 Task: Add Parch Spirits Spiced Pinarita Non-Alcoholic Agave Cocktail 4 Pack Cans to the cart.
Action: Mouse moved to (900, 317)
Screenshot: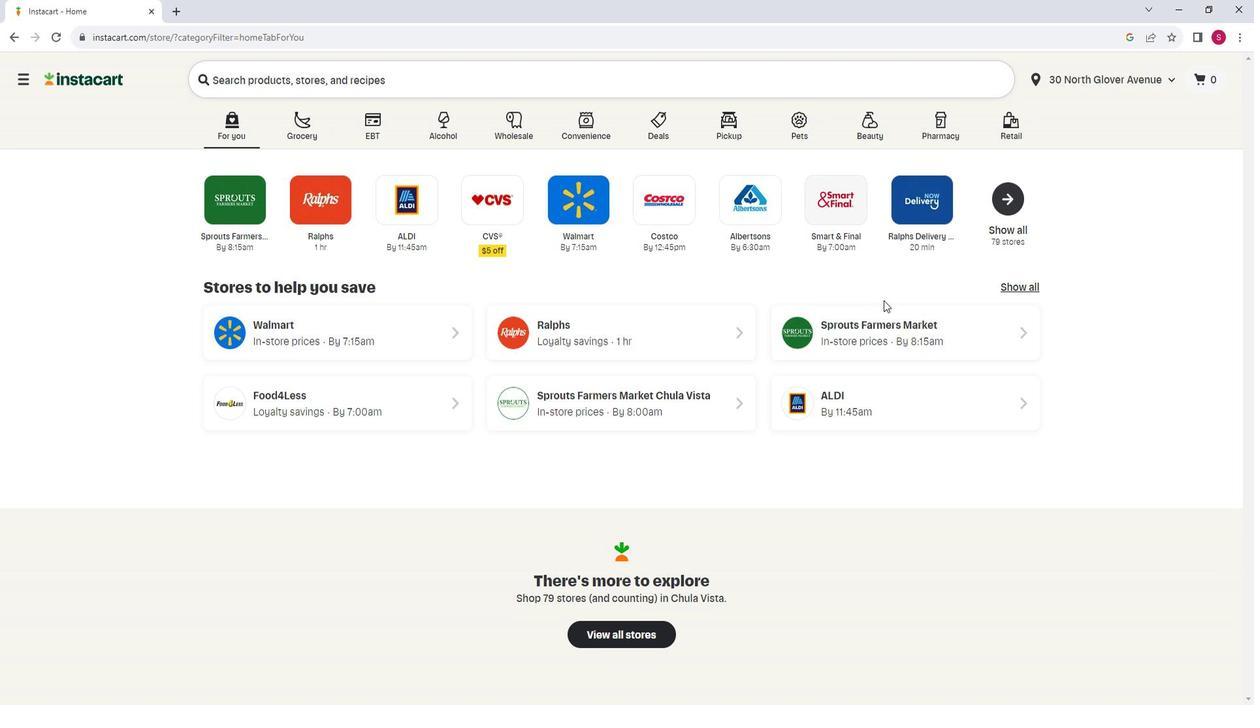 
Action: Mouse pressed left at (900, 317)
Screenshot: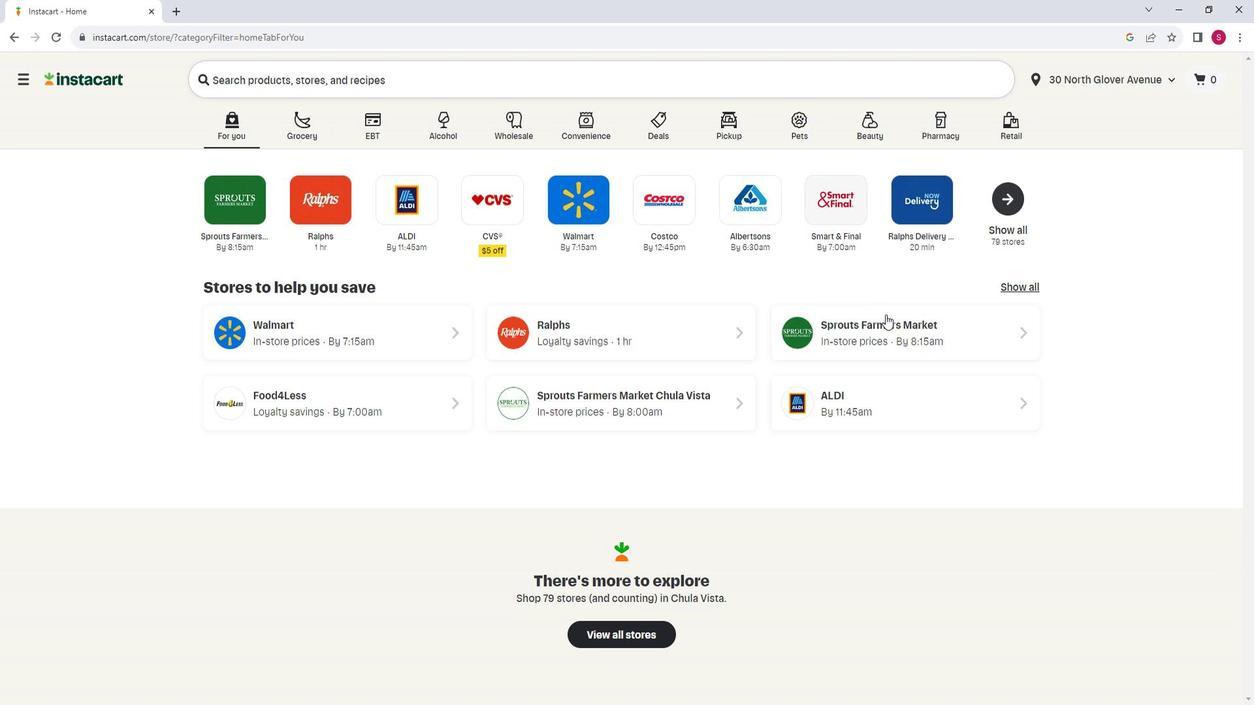 
Action: Mouse moved to (94, 409)
Screenshot: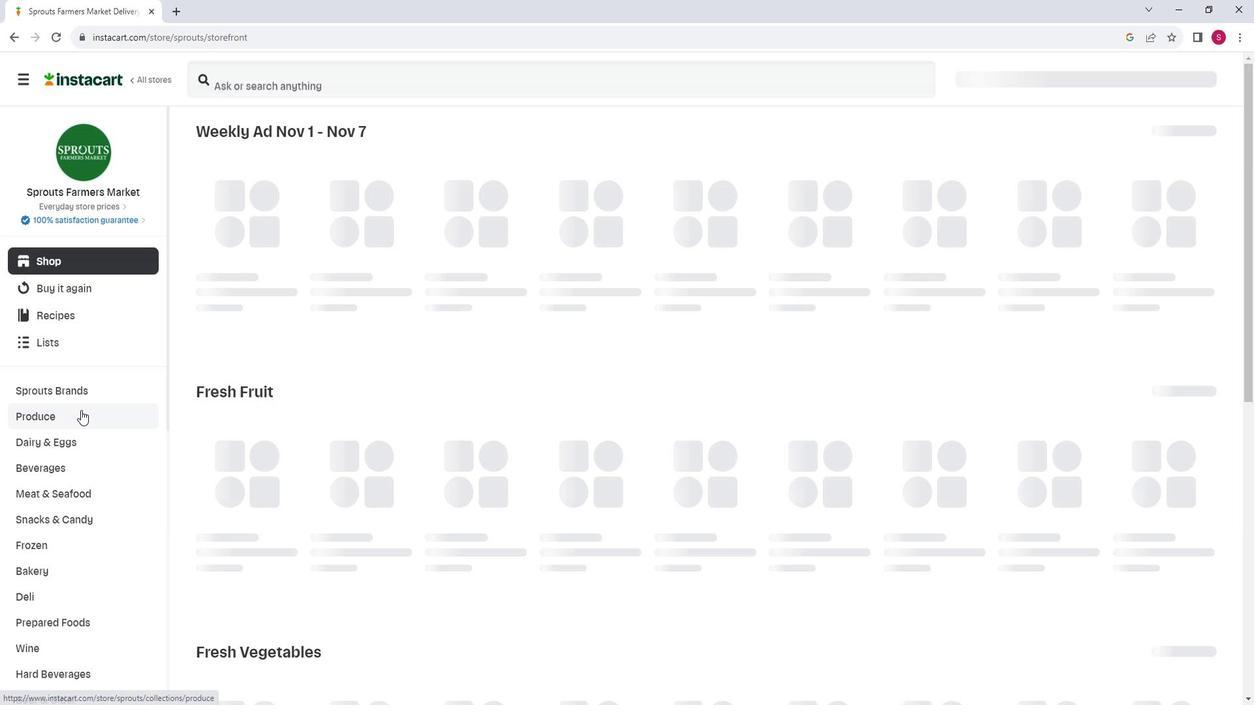 
Action: Mouse scrolled (94, 408) with delta (0, 0)
Screenshot: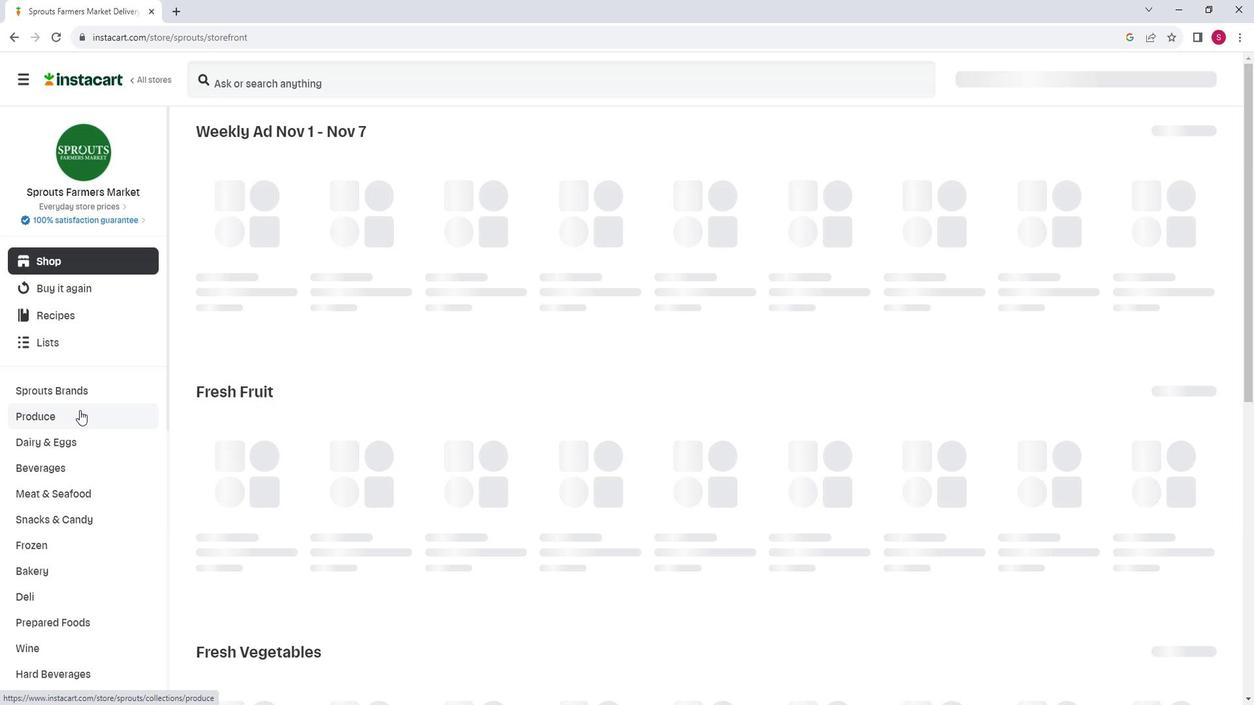 
Action: Mouse scrolled (94, 408) with delta (0, 0)
Screenshot: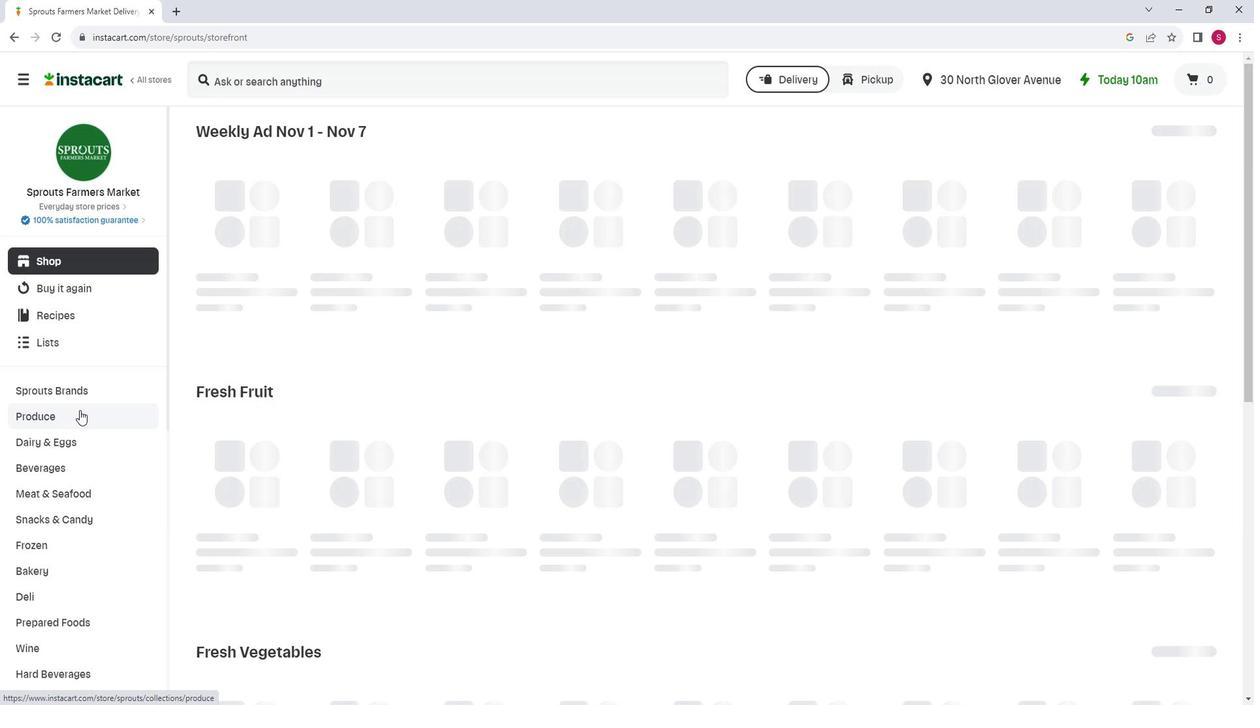 
Action: Mouse scrolled (94, 408) with delta (0, 0)
Screenshot: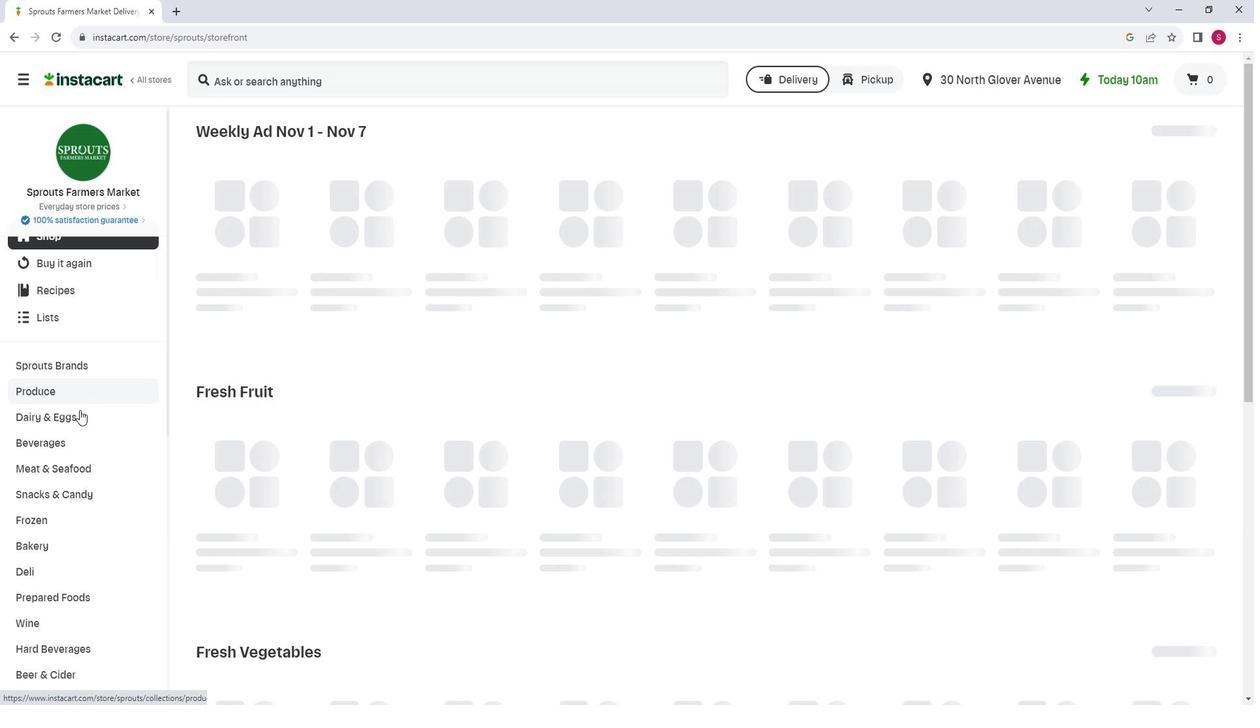 
Action: Mouse moved to (94, 493)
Screenshot: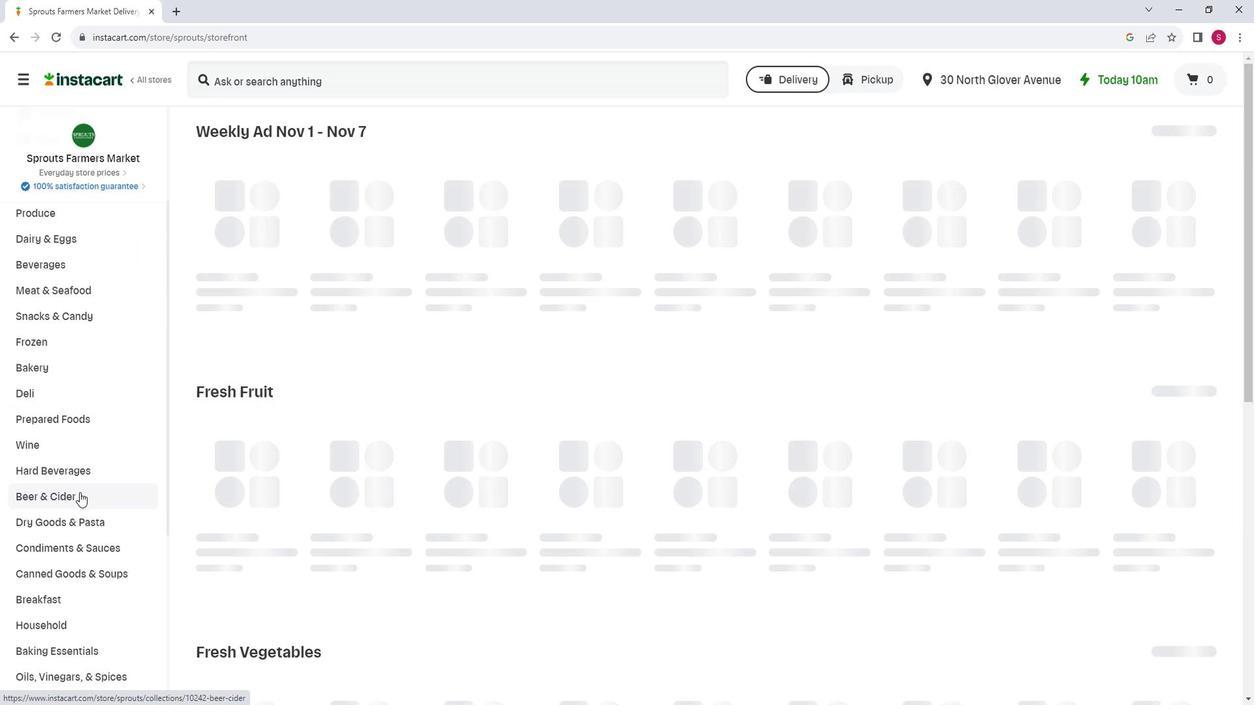 
Action: Mouse pressed left at (94, 493)
Screenshot: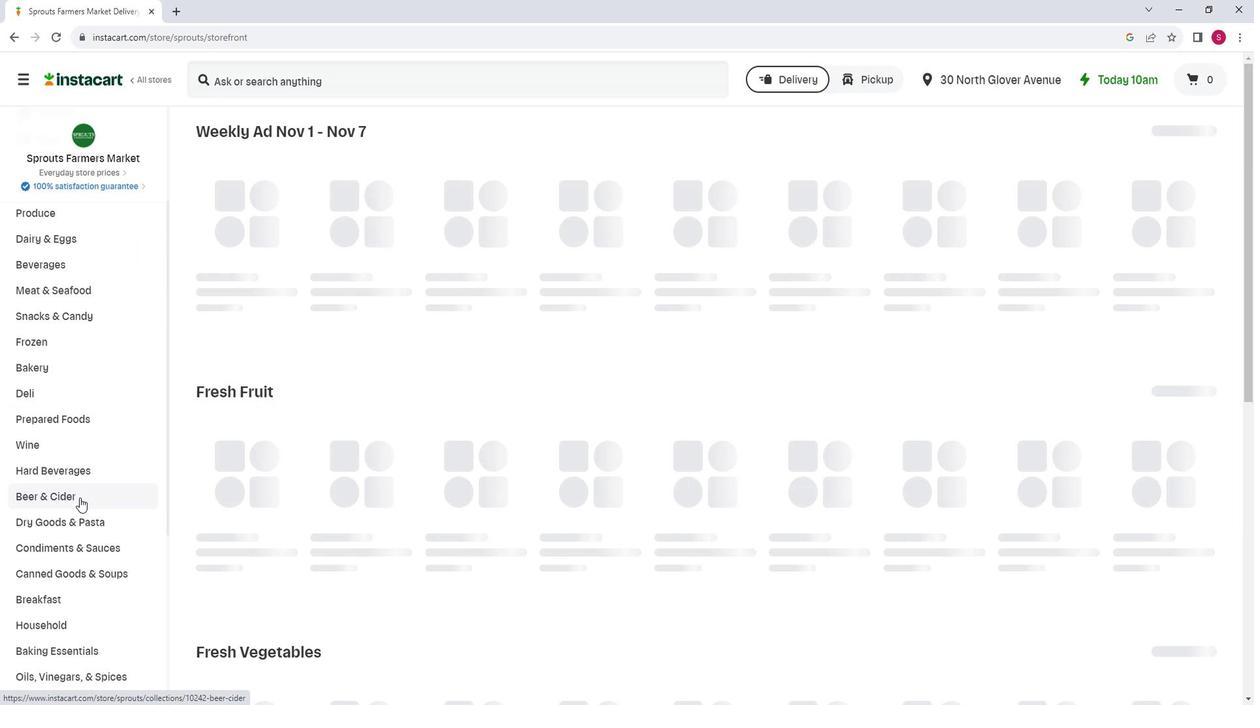 
Action: Mouse moved to (619, 182)
Screenshot: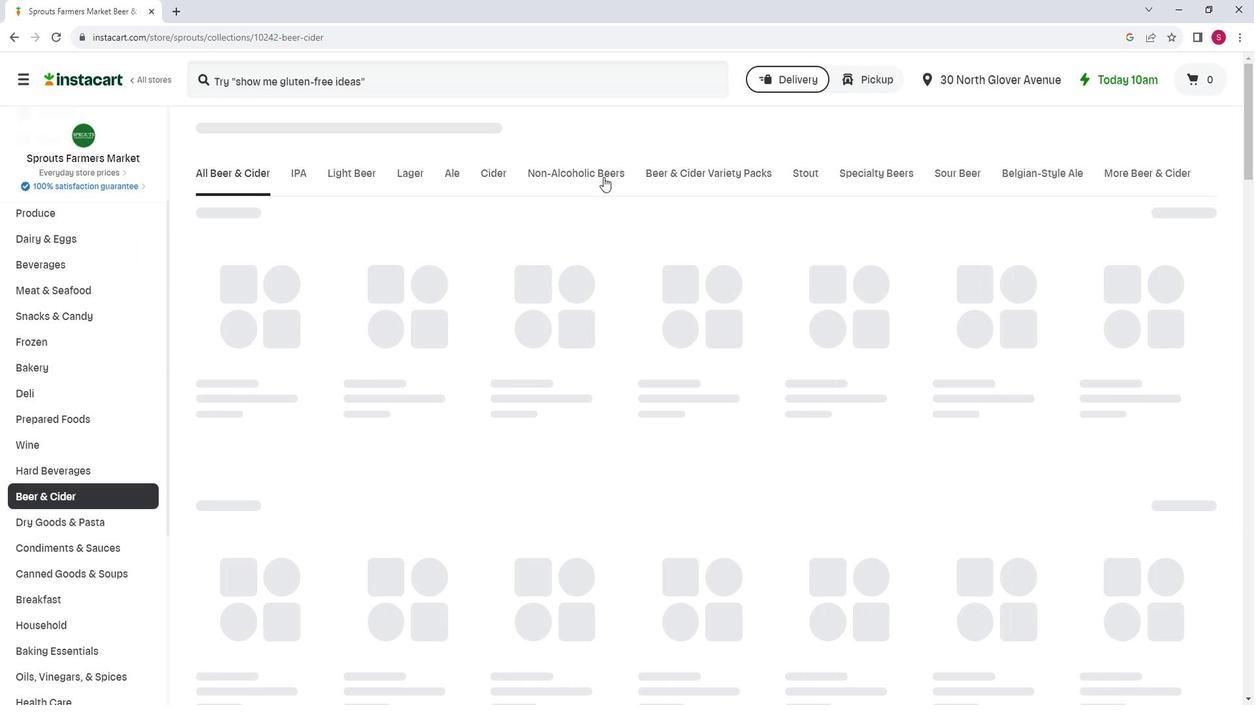 
Action: Mouse pressed left at (619, 182)
Screenshot: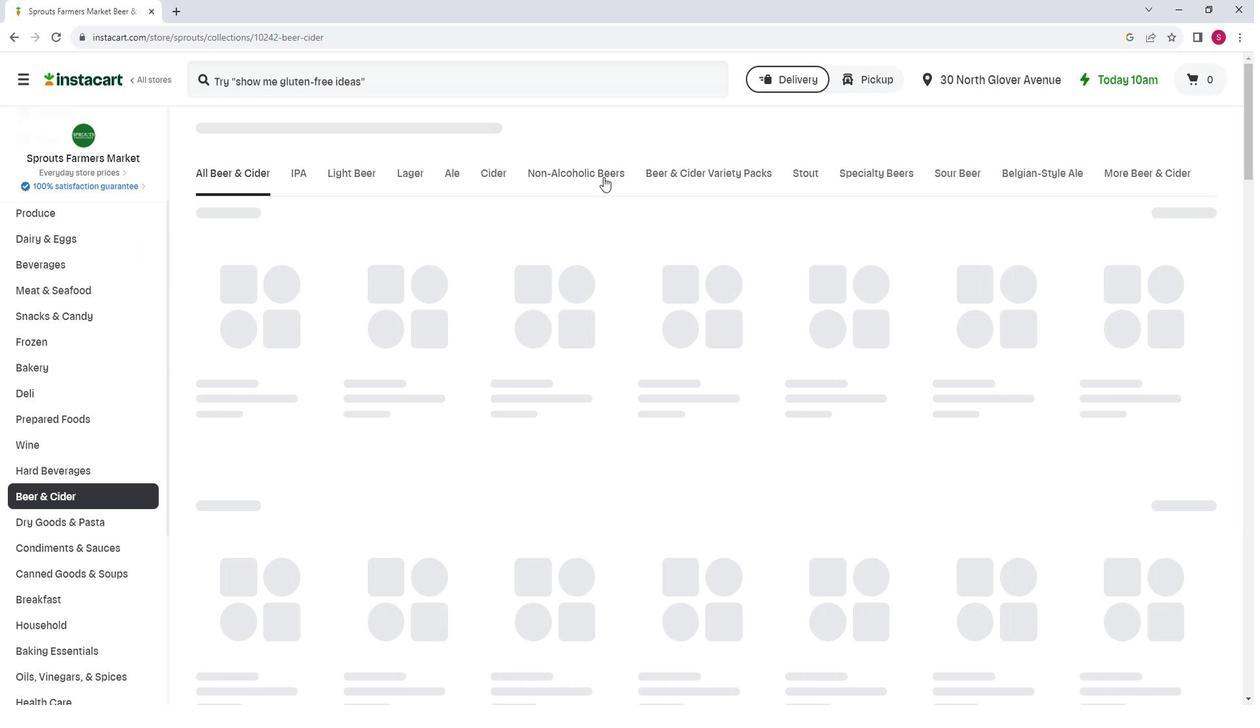 
Action: Mouse moved to (606, 244)
Screenshot: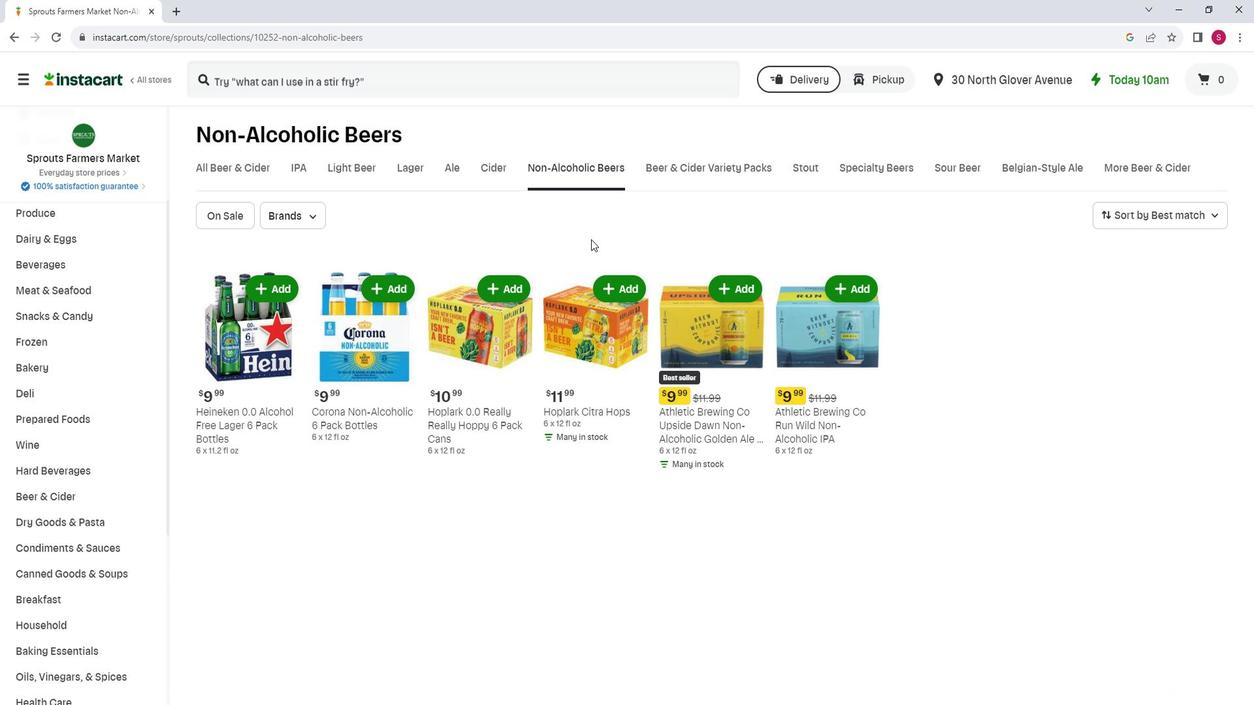 
